 Task: Create a task  Improve the appâ€™s onboarding process for new users , assign it to team member softage.10@softage.net in the project Wavelength and update the status of the task to  At Risk , set the priority of the task to Medium.
Action: Mouse moved to (159, 140)
Screenshot: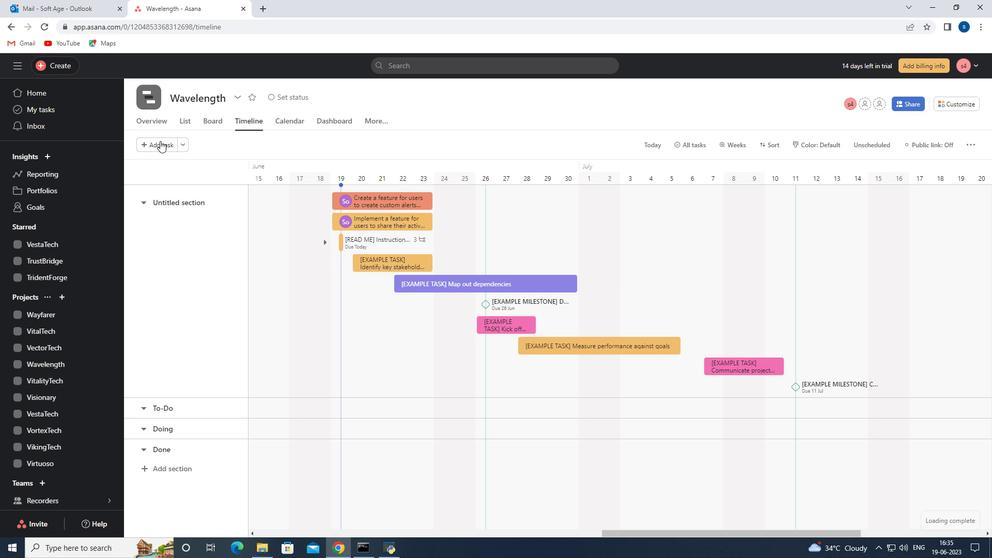 
Action: Mouse pressed left at (159, 140)
Screenshot: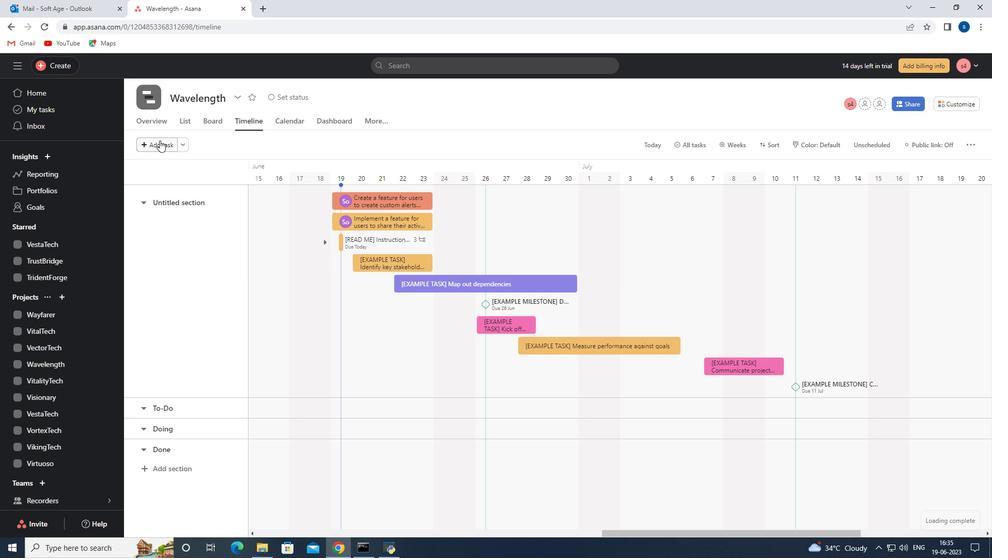 
Action: Mouse moved to (327, 206)
Screenshot: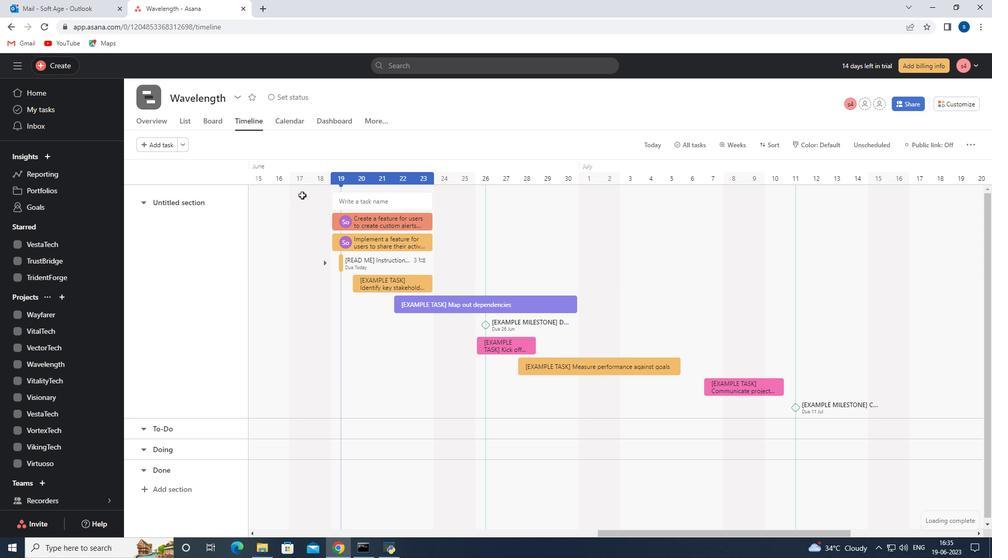 
Action: Key pressed <Key.shift><Key.shift><Key.shift><Key.shift><Key.shift><Key.shift><Key.shift><Key.shift><Key.shift><Key.shift><Key.shift><Key.shift><Key.shift><Key.shift><Key.shift><Key.shift><Key.shift>Improve<Key.space>the<Key.space>app's<Key.space>onboarding<Key.space>process<Key.space>for<Key.space>new<Key.space>users
Screenshot: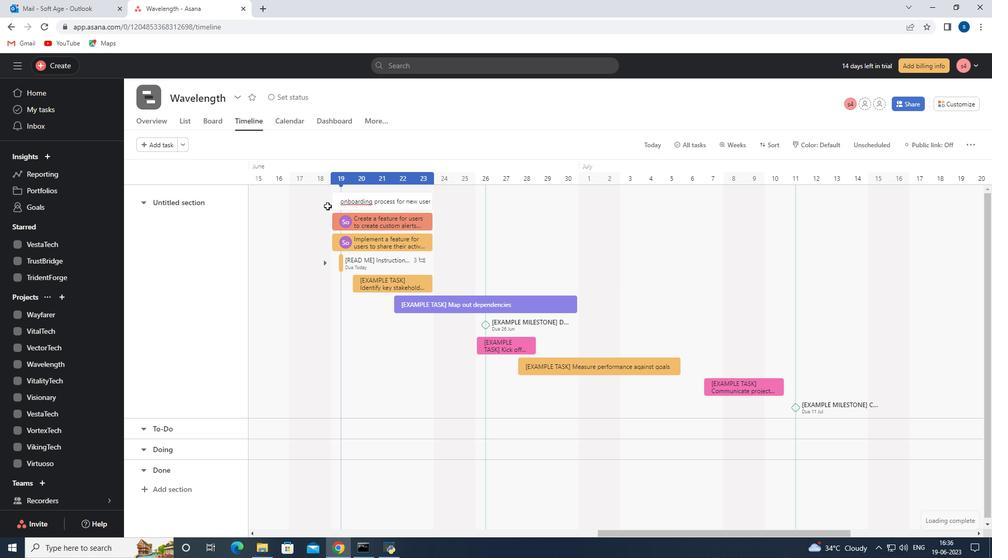 
Action: Mouse moved to (354, 201)
Screenshot: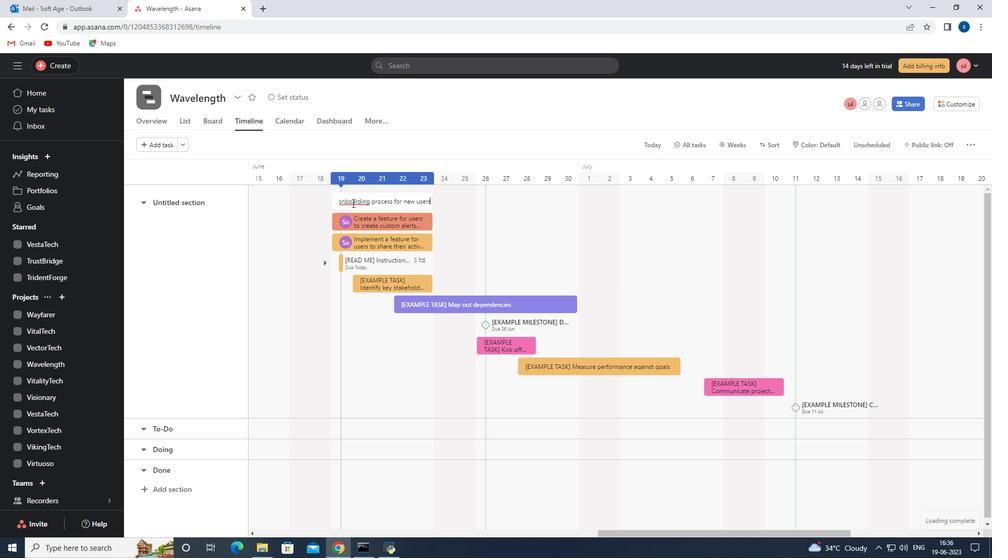 
Action: Mouse pressed left at (354, 201)
Screenshot: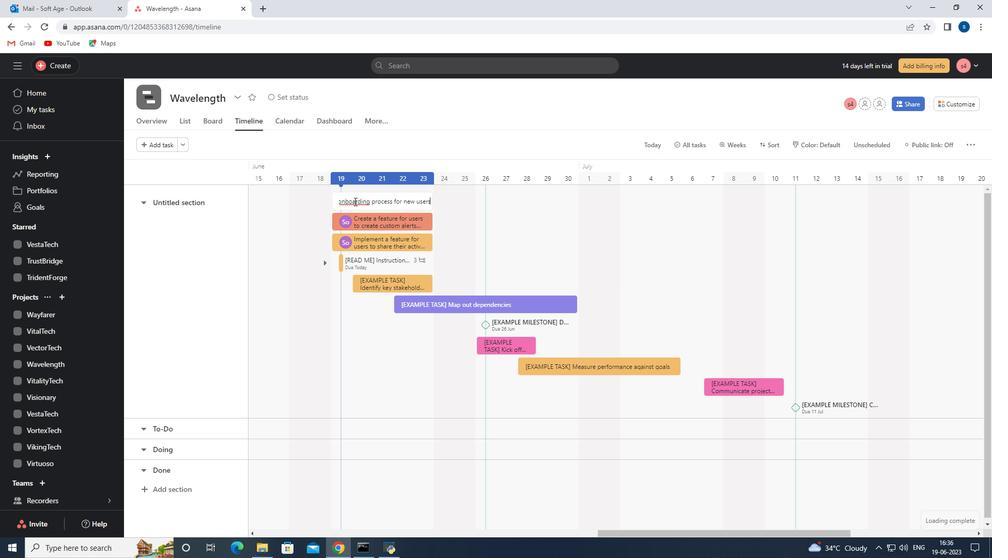 
Action: Mouse moved to (751, 206)
Screenshot: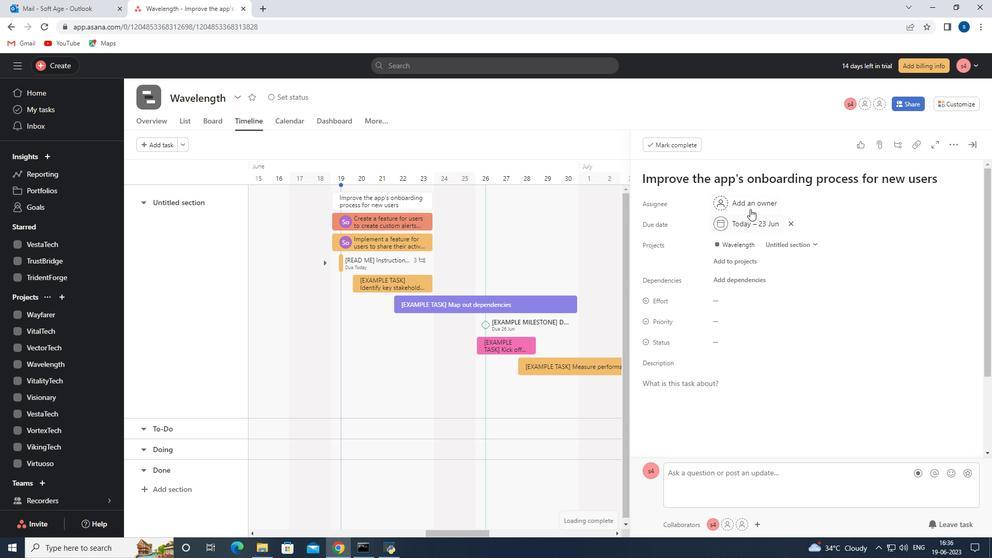 
Action: Mouse pressed left at (751, 206)
Screenshot: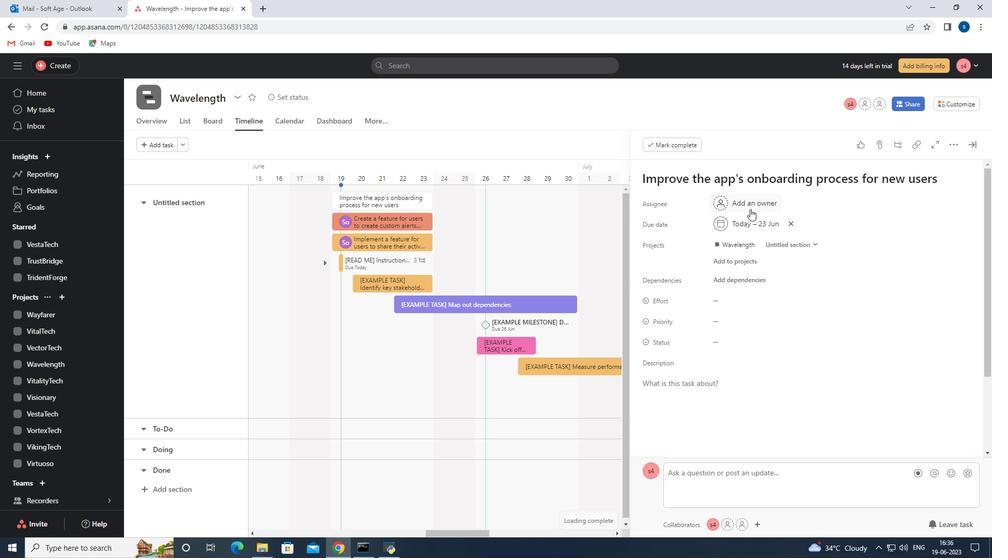 
Action: Mouse moved to (752, 205)
Screenshot: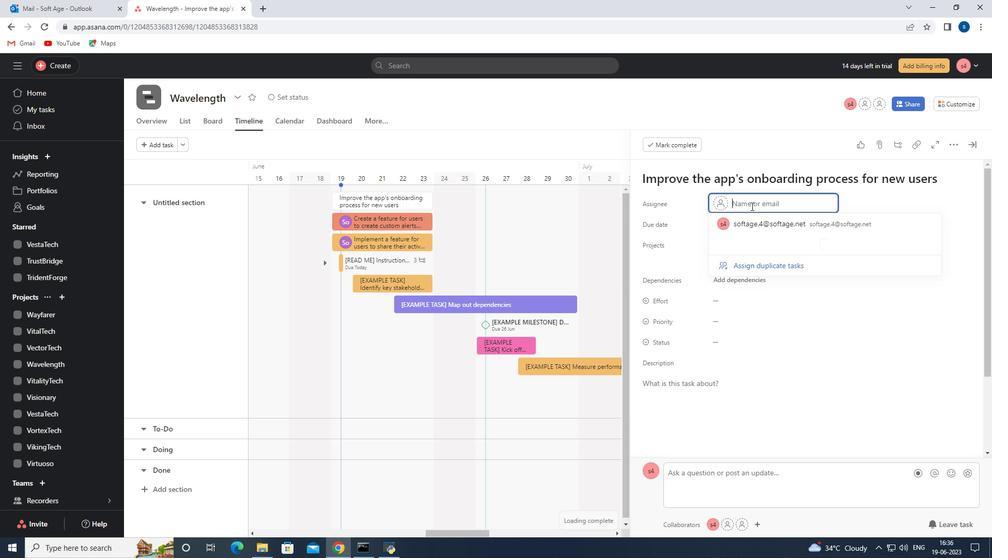 
Action: Key pressed softage.10<Key.shift>@softage.net
Screenshot: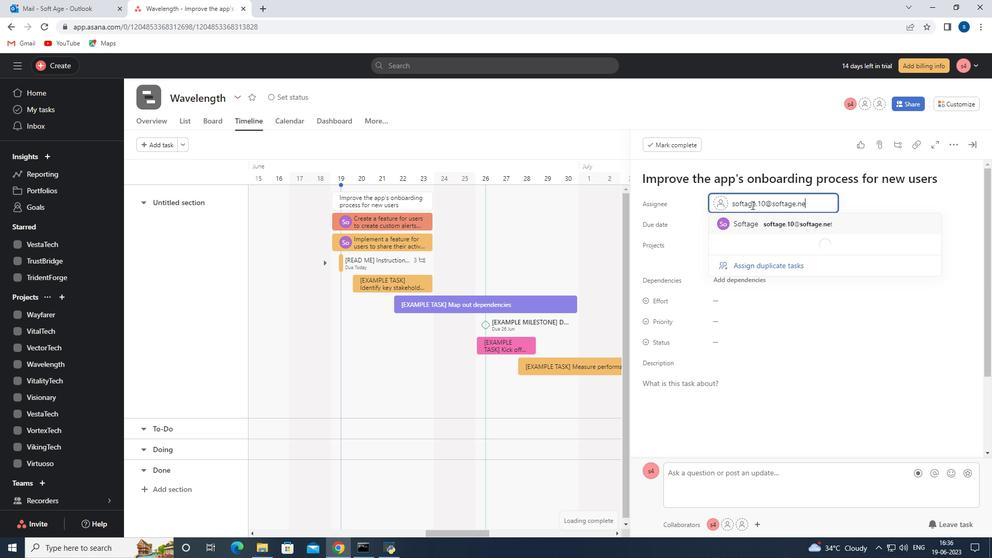 
Action: Mouse moved to (799, 221)
Screenshot: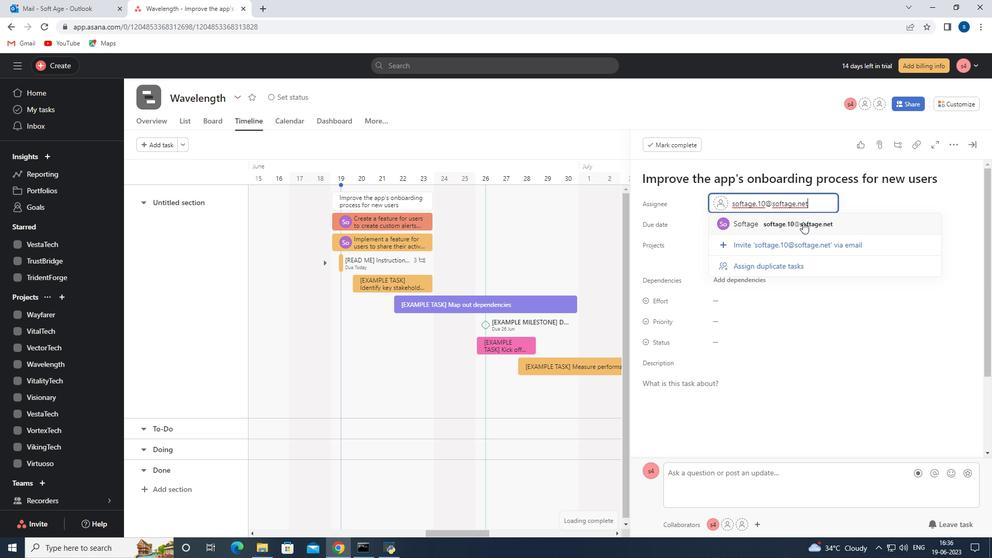 
Action: Mouse pressed left at (799, 221)
Screenshot: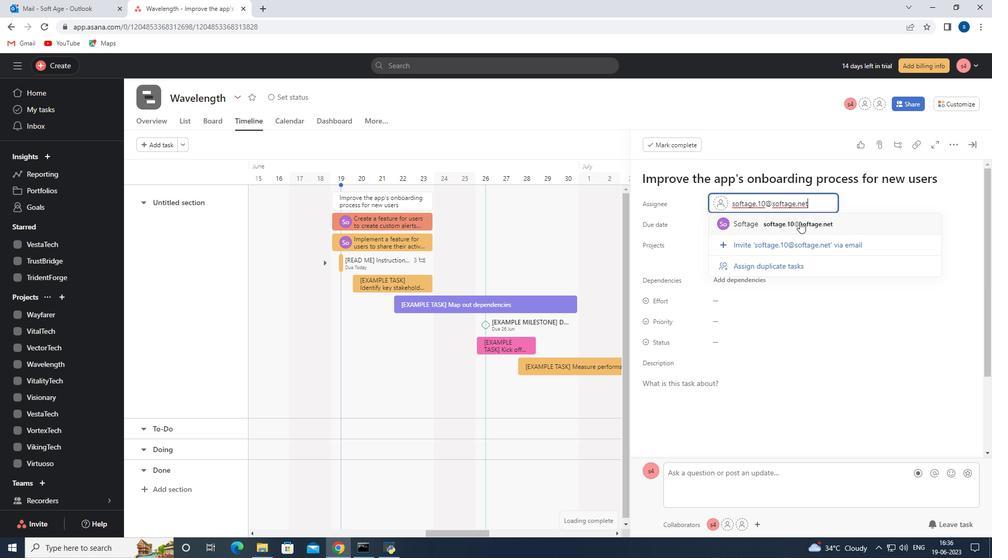 
Action: Mouse moved to (740, 345)
Screenshot: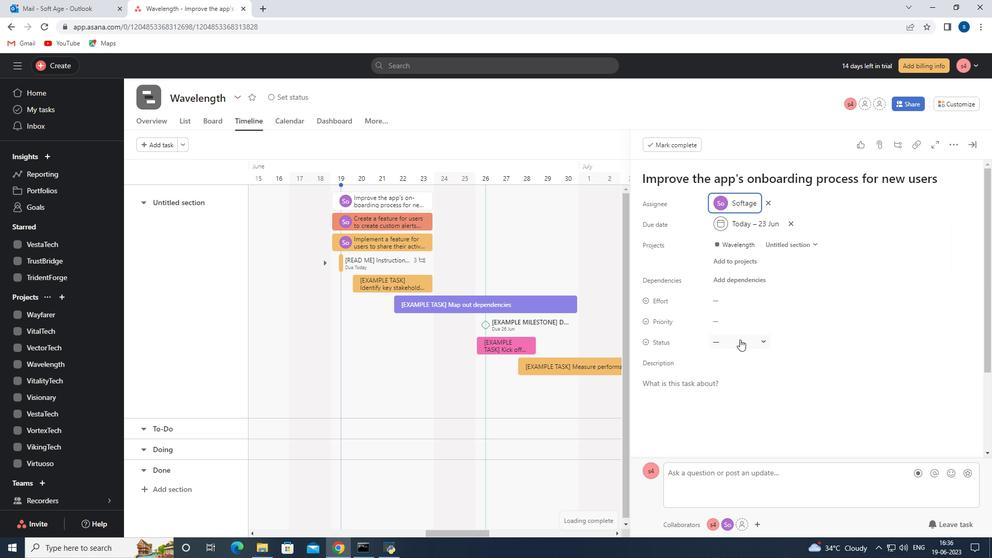 
Action: Mouse pressed left at (740, 345)
Screenshot: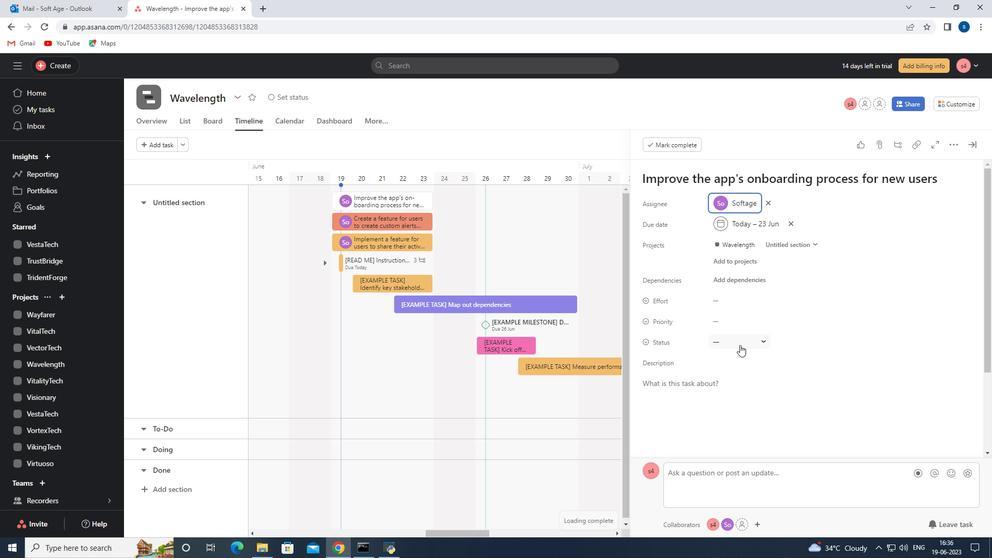 
Action: Mouse moved to (749, 390)
Screenshot: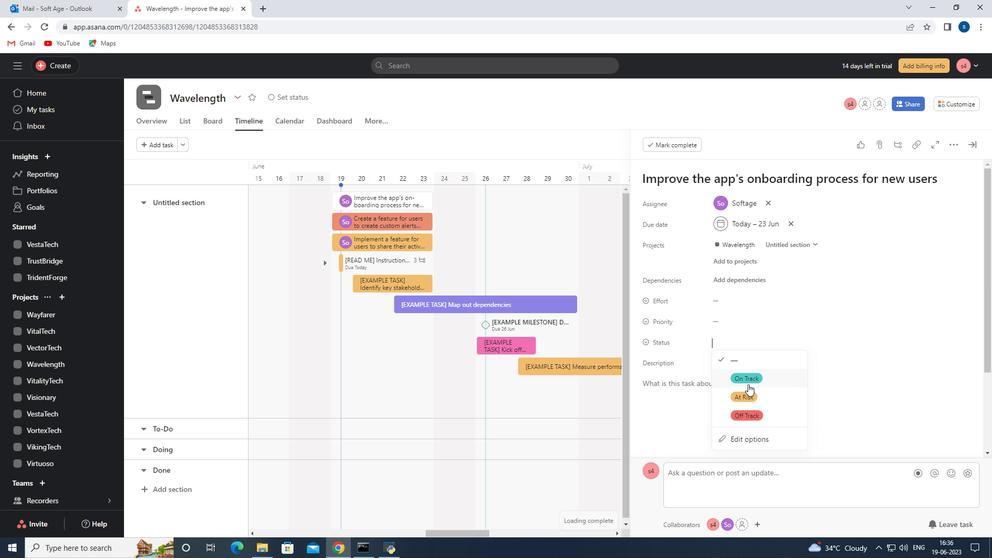 
Action: Mouse pressed left at (749, 390)
Screenshot: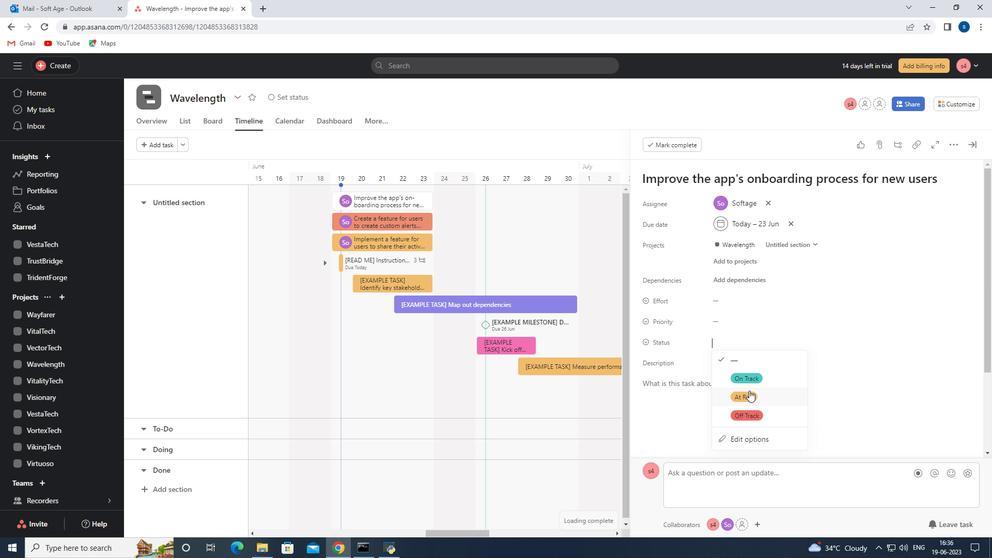 
Action: Mouse moved to (727, 316)
Screenshot: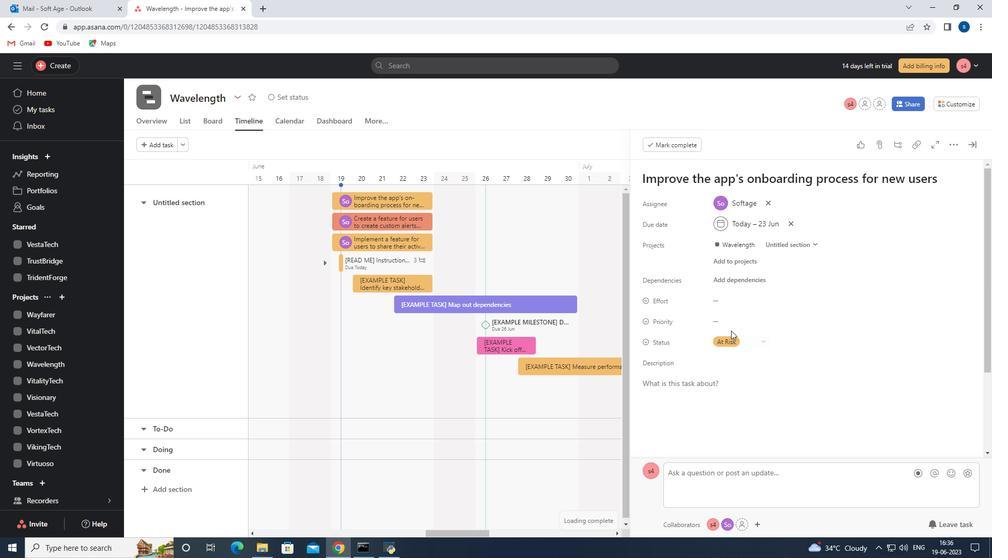 
Action: Mouse pressed left at (727, 316)
Screenshot: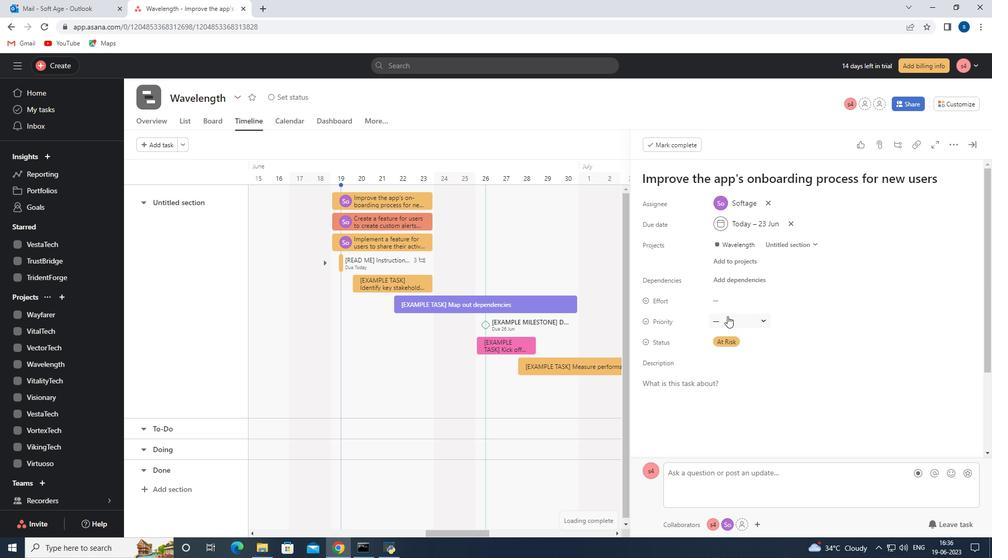 
Action: Mouse moved to (738, 371)
Screenshot: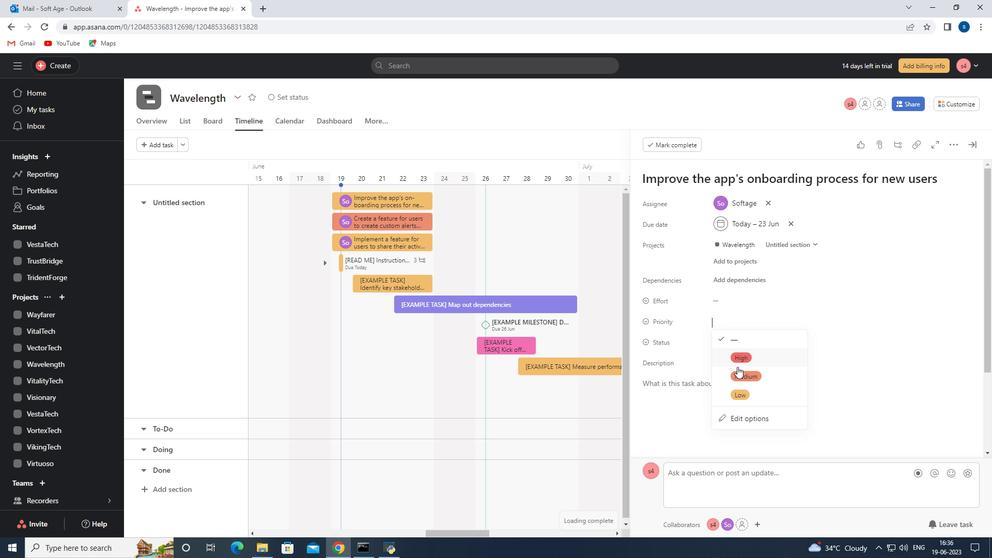 
Action: Mouse pressed left at (738, 371)
Screenshot: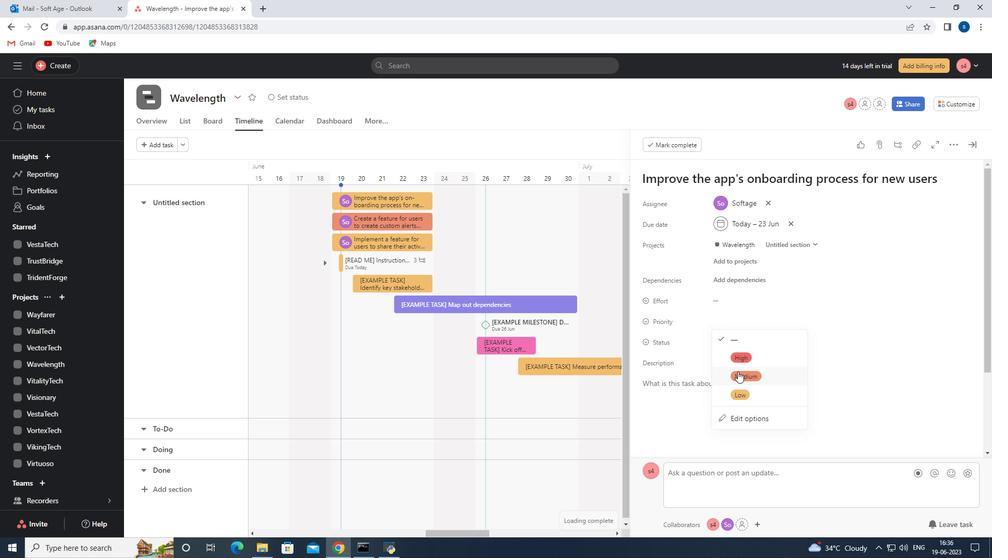 
Action: Mouse moved to (717, 324)
Screenshot: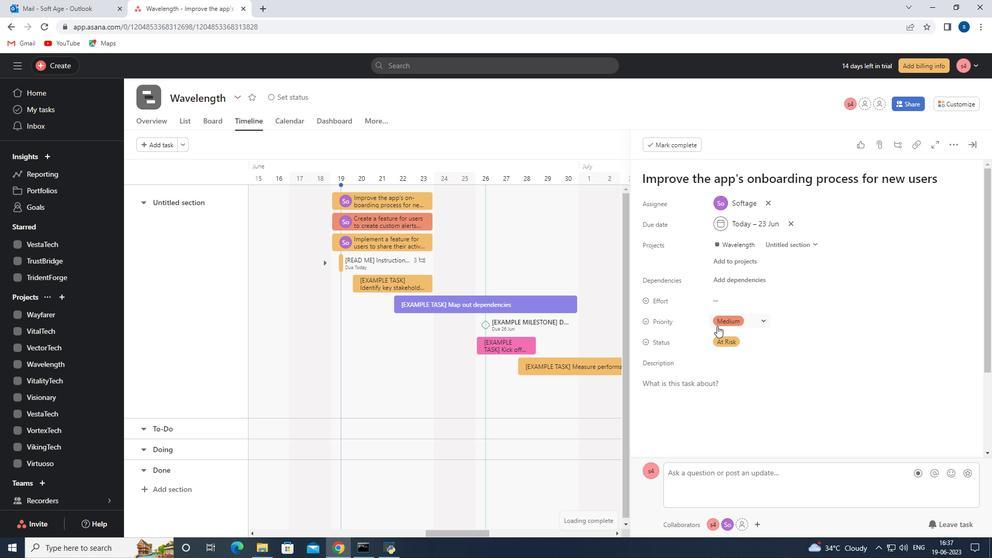 
